 Task: Search for hiking trails in the Rocky Mountains between Denver, Colorado, and Boulder, Colorado.
Action: Mouse moved to (232, 81)
Screenshot: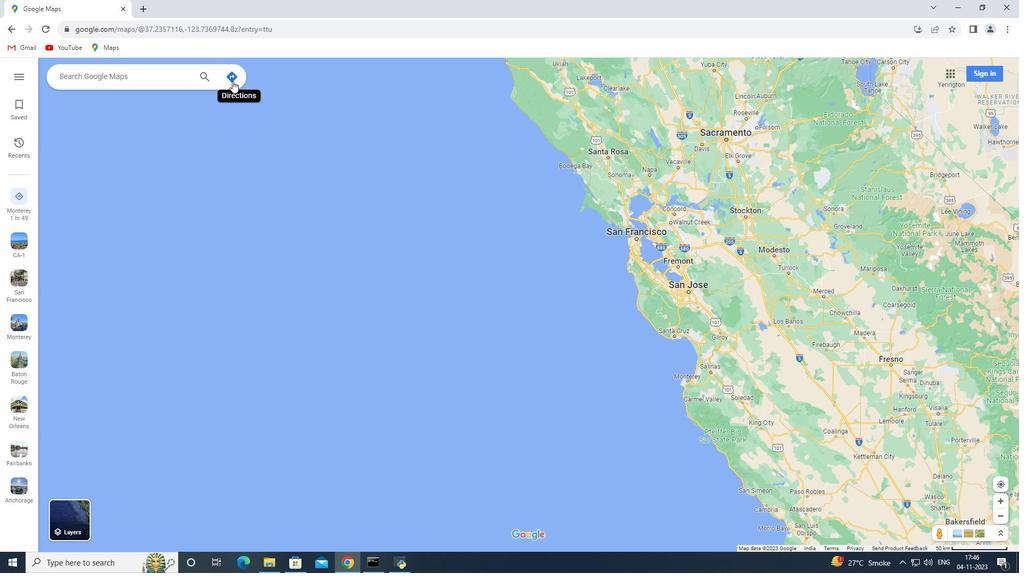 
Action: Mouse pressed left at (232, 81)
Screenshot: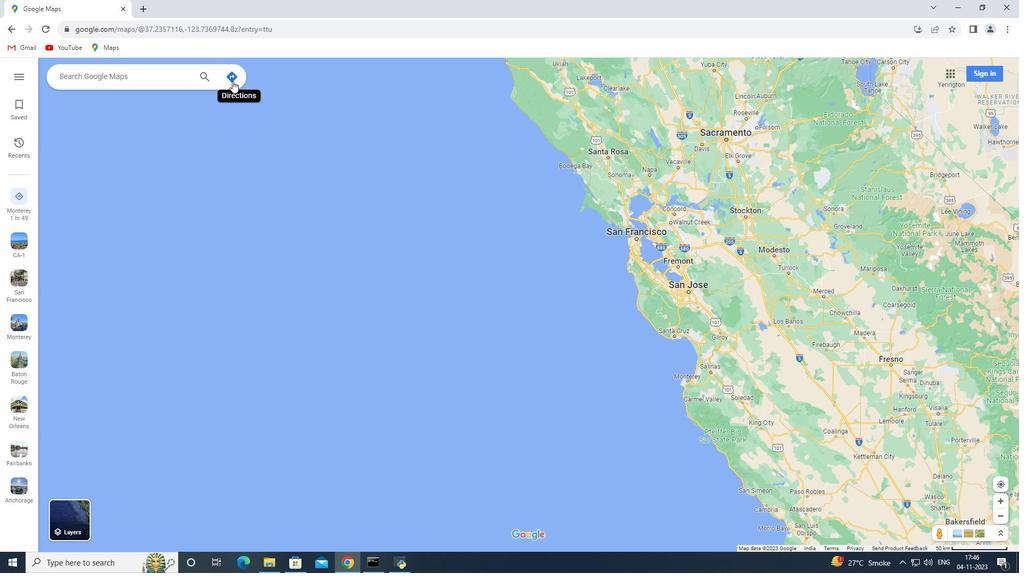 
Action: Mouse moved to (150, 104)
Screenshot: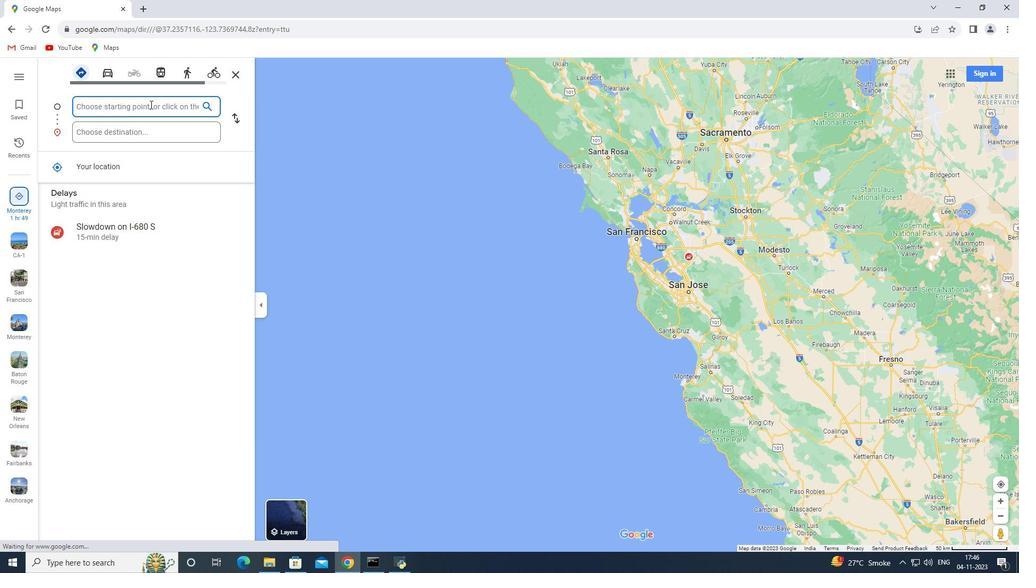 
Action: Key pressed <Key.shift>Denver,<Key.space><Key.shift>Colorado
Screenshot: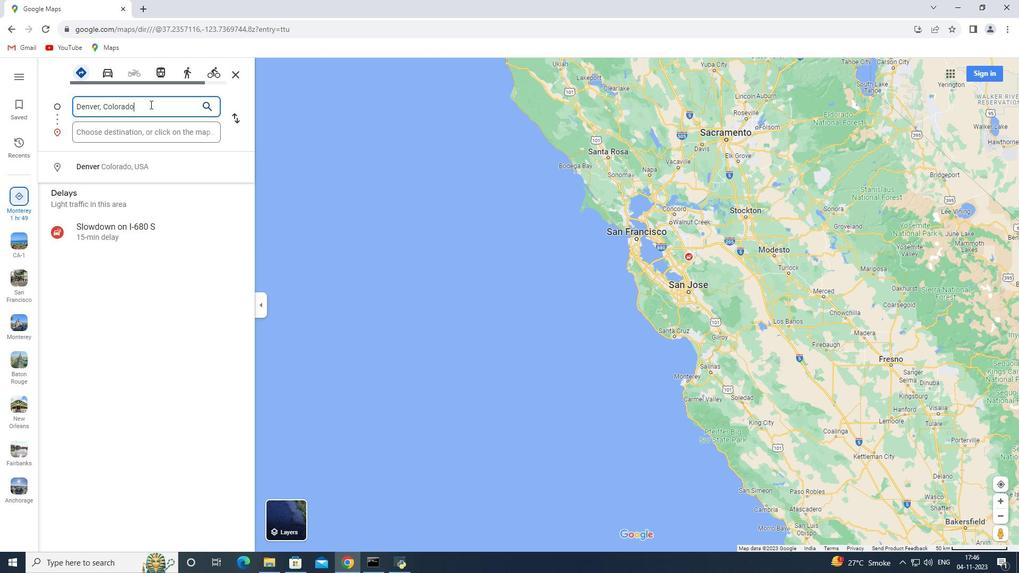 
Action: Mouse moved to (138, 129)
Screenshot: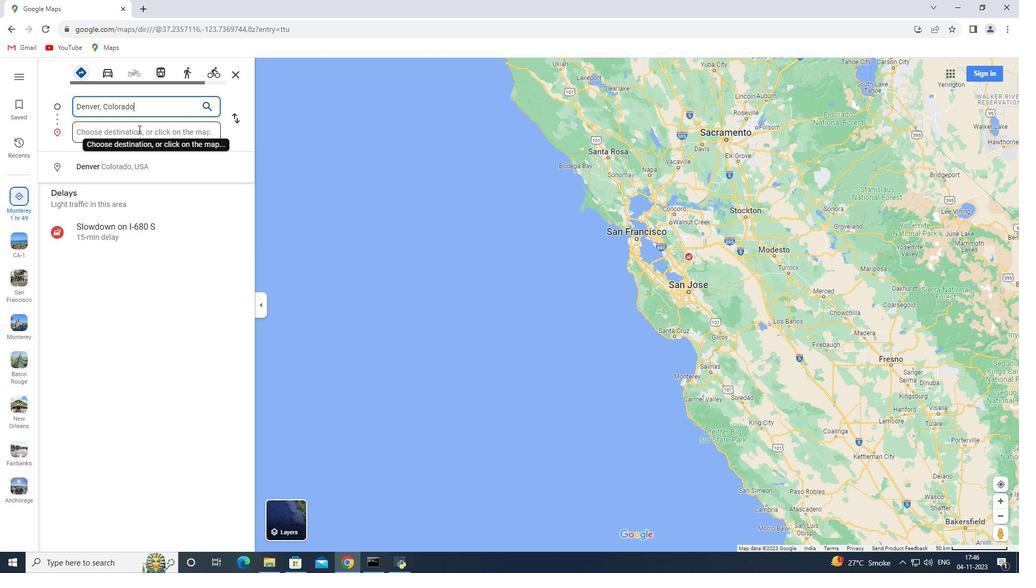 
Action: Mouse pressed left at (138, 129)
Screenshot: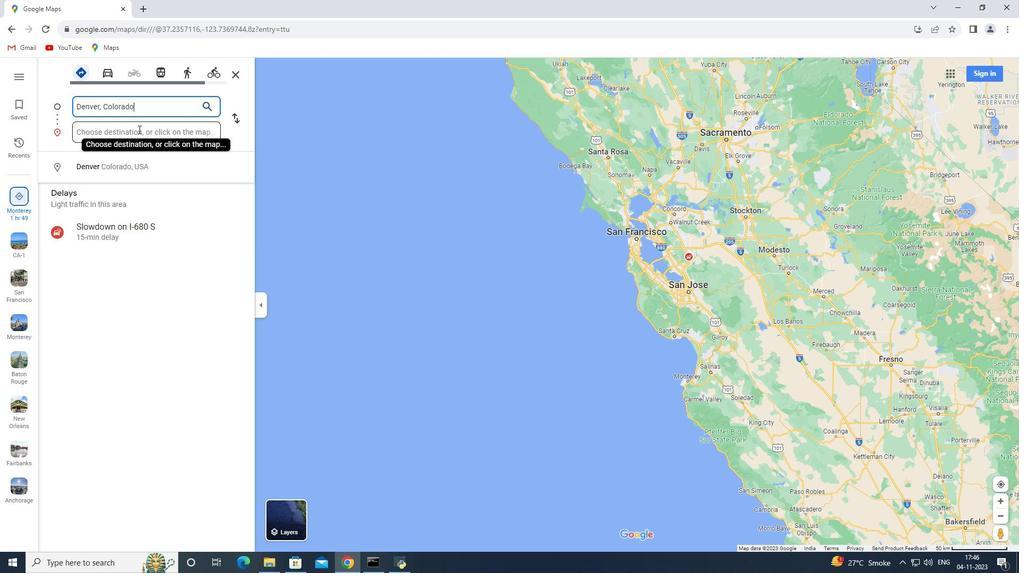 
Action: Key pressed <Key.shift>Boulder,<Key.space><Key.shift>Colorado<Key.enter>
Screenshot: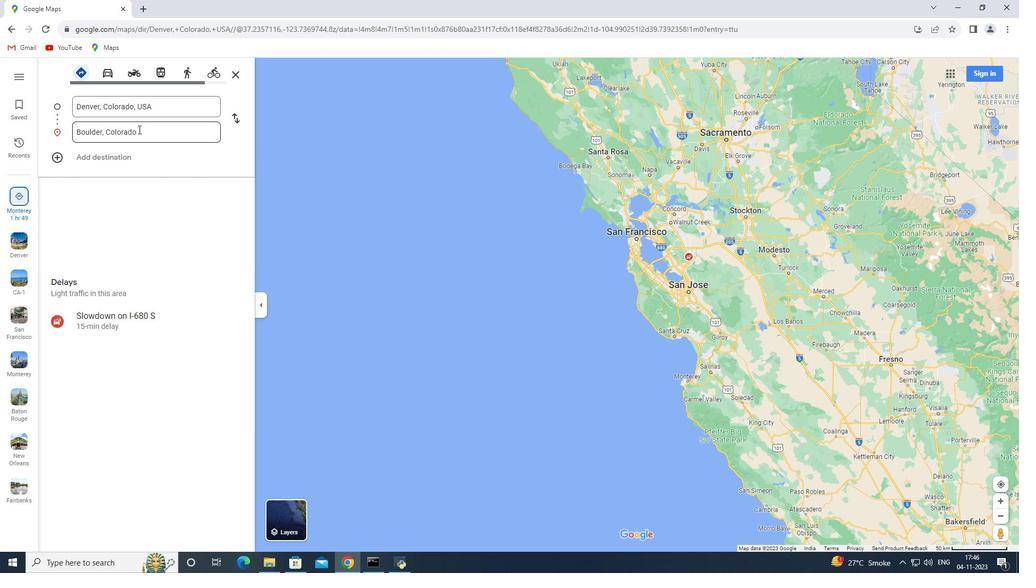 
Action: Mouse moved to (451, 76)
Screenshot: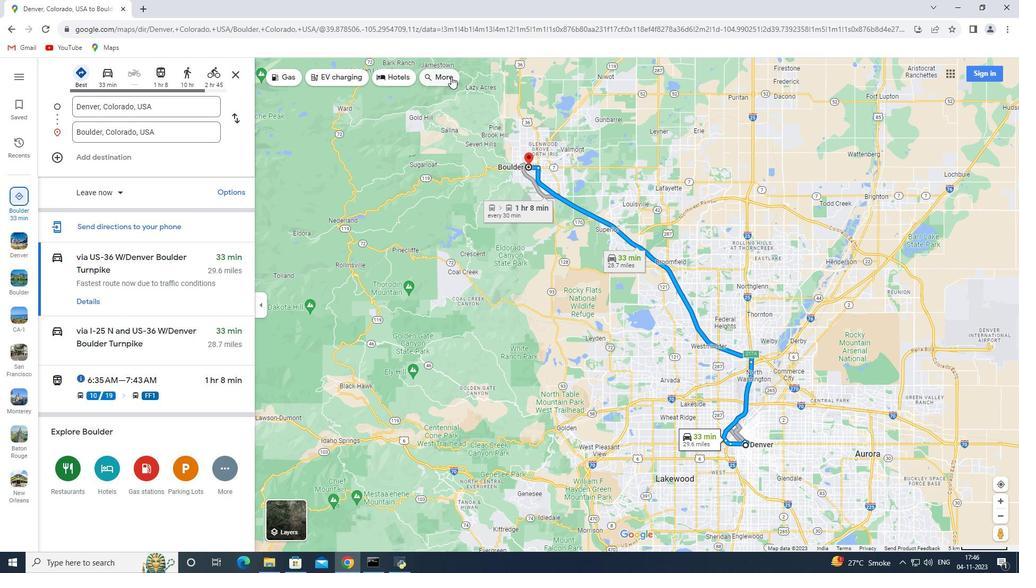 
Action: Mouse pressed left at (451, 76)
Screenshot: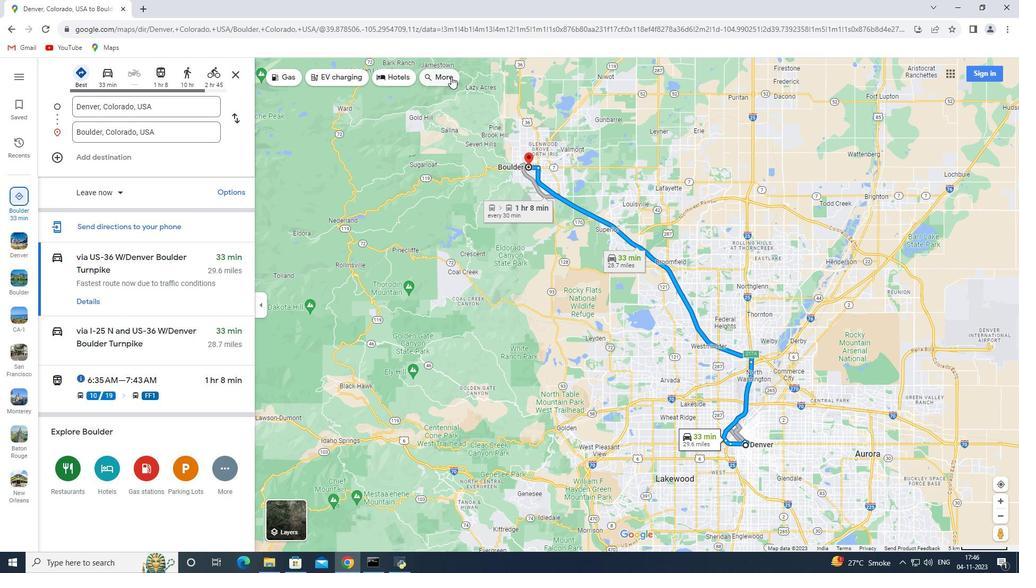 
Action: Mouse moved to (89, 70)
Screenshot: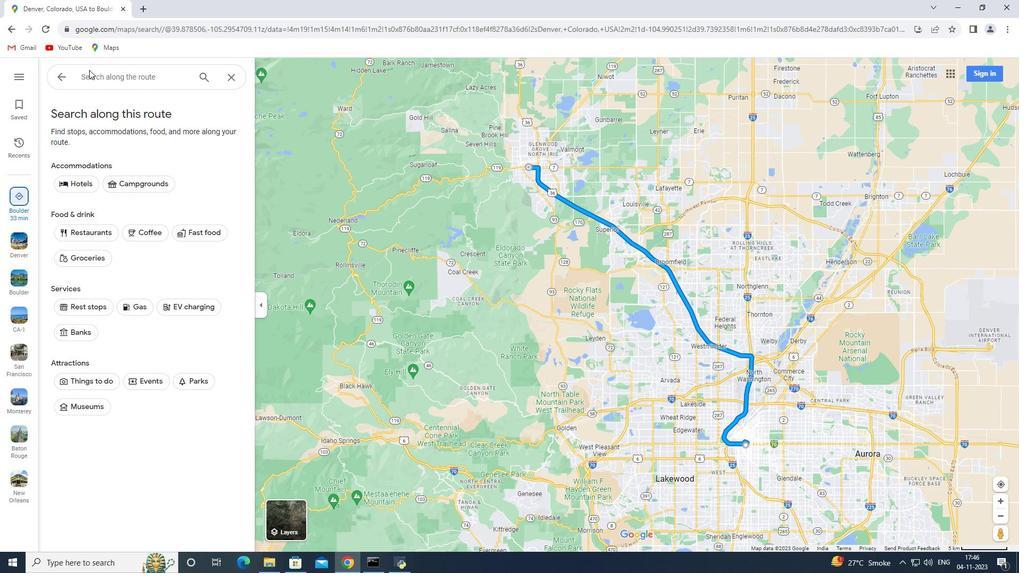 
Action: Mouse pressed left at (89, 70)
Screenshot: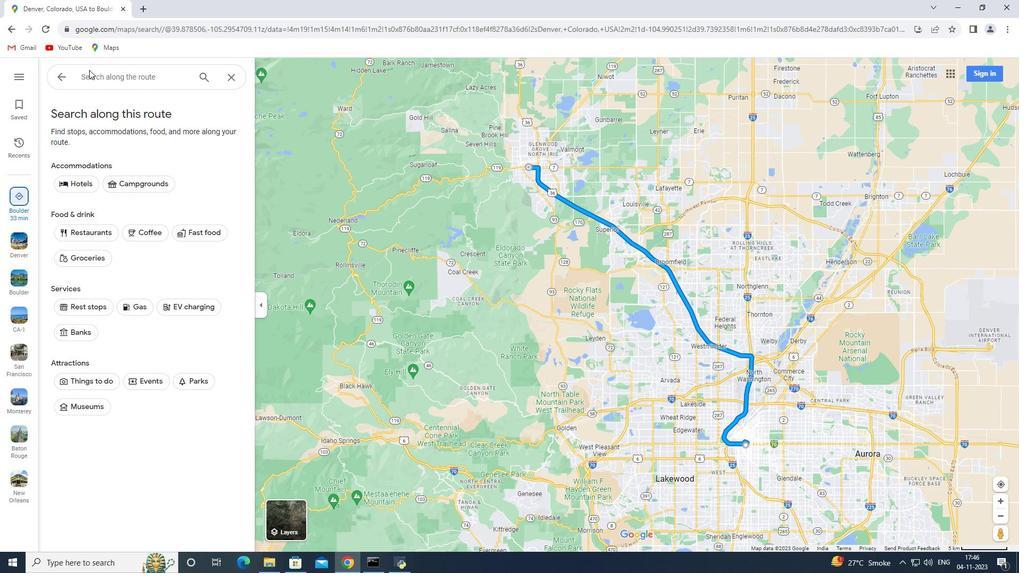 
Action: Mouse moved to (92, 78)
Screenshot: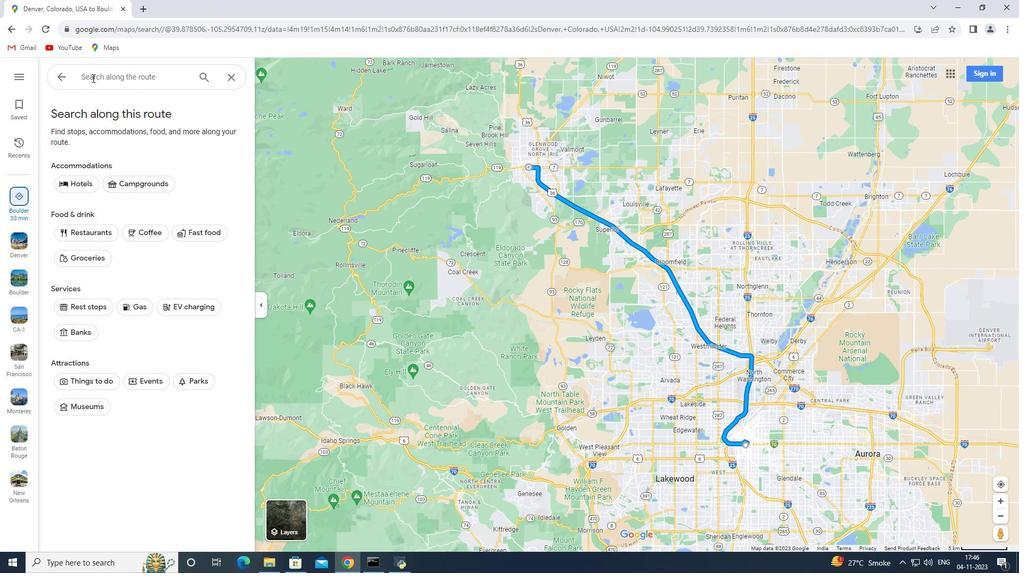 
Action: Mouse pressed left at (92, 78)
Screenshot: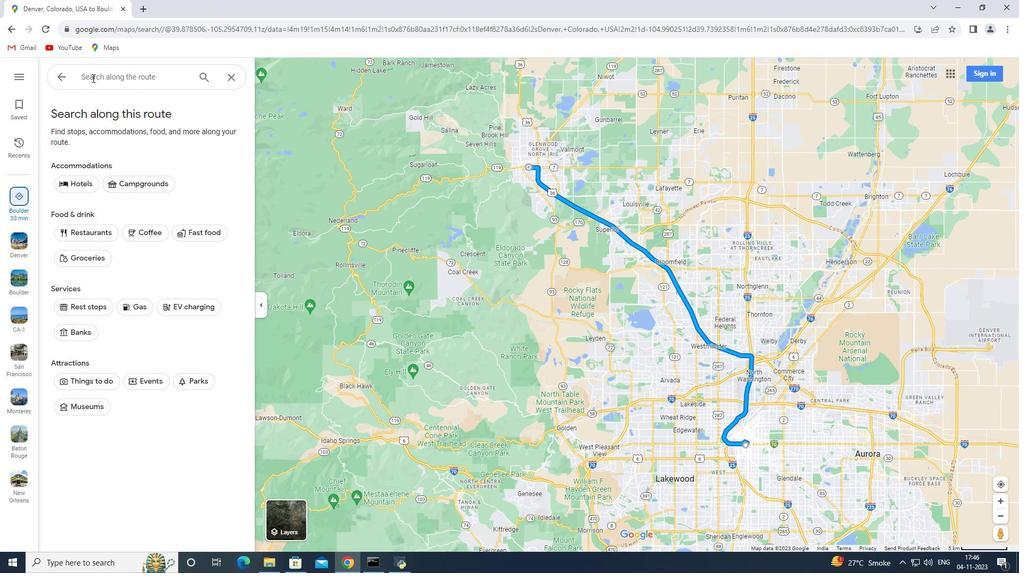 
Action: Key pressed hiking<Key.space>trails<Key.space>in<Key.space>the<Key.space><Key.shift>rocky<Key.space><Key.shift>Mountains<Key.enter>
Screenshot: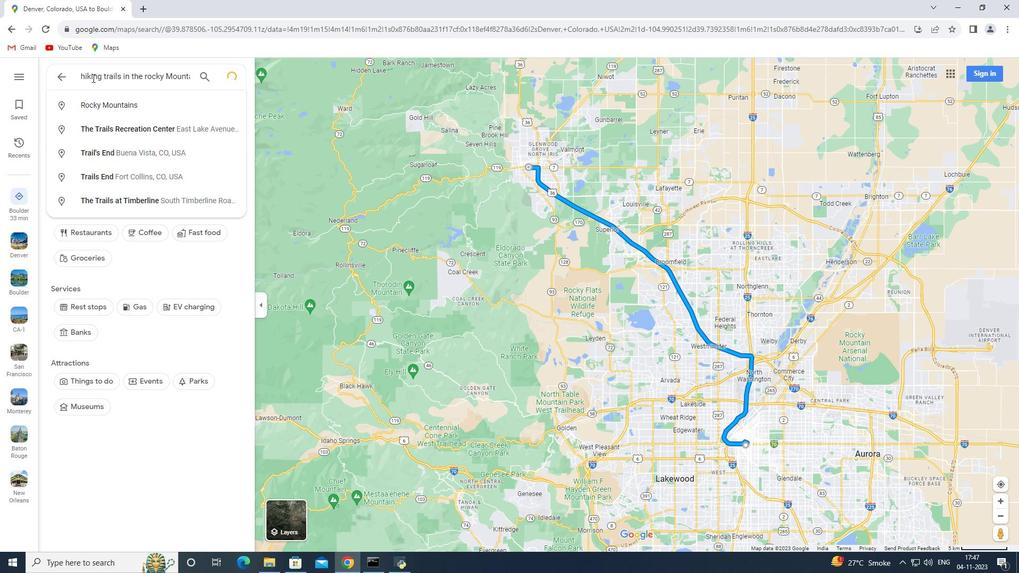 
